 Task: Arrange a 60-minute meeting to evaluate customer retention strategies.
Action: Mouse moved to (145, 144)
Screenshot: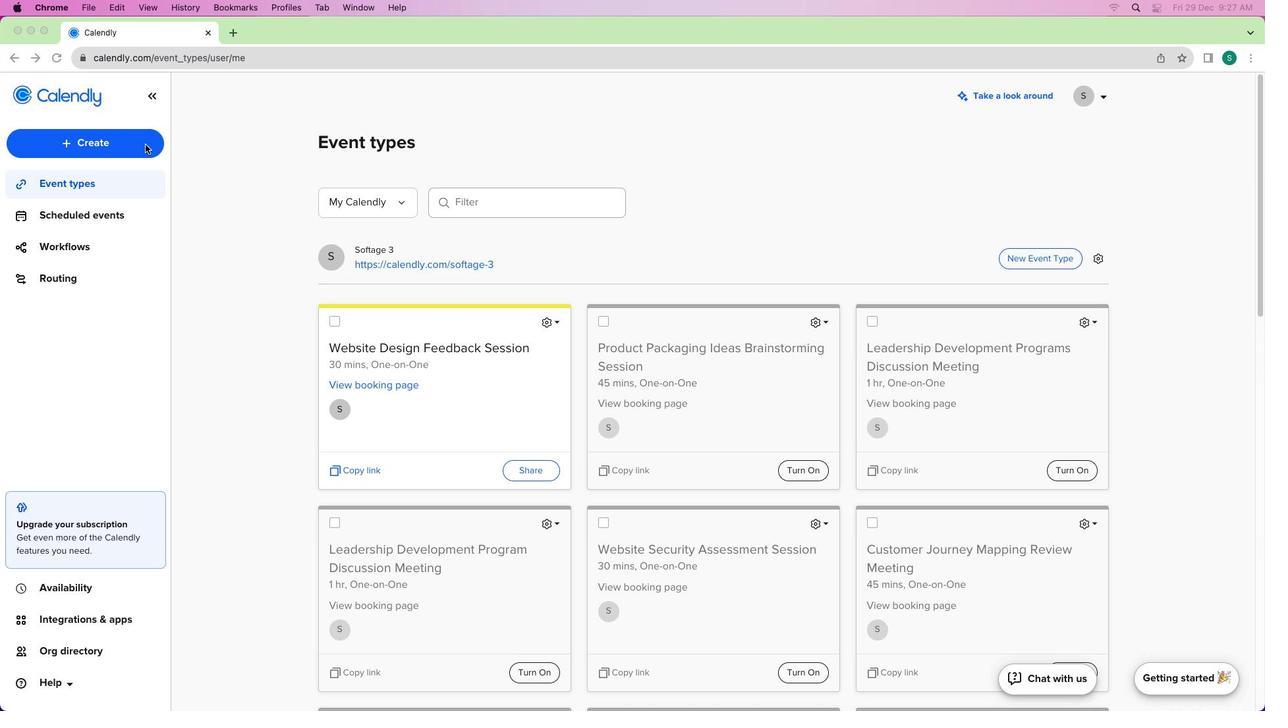 
Action: Mouse pressed left at (145, 144)
Screenshot: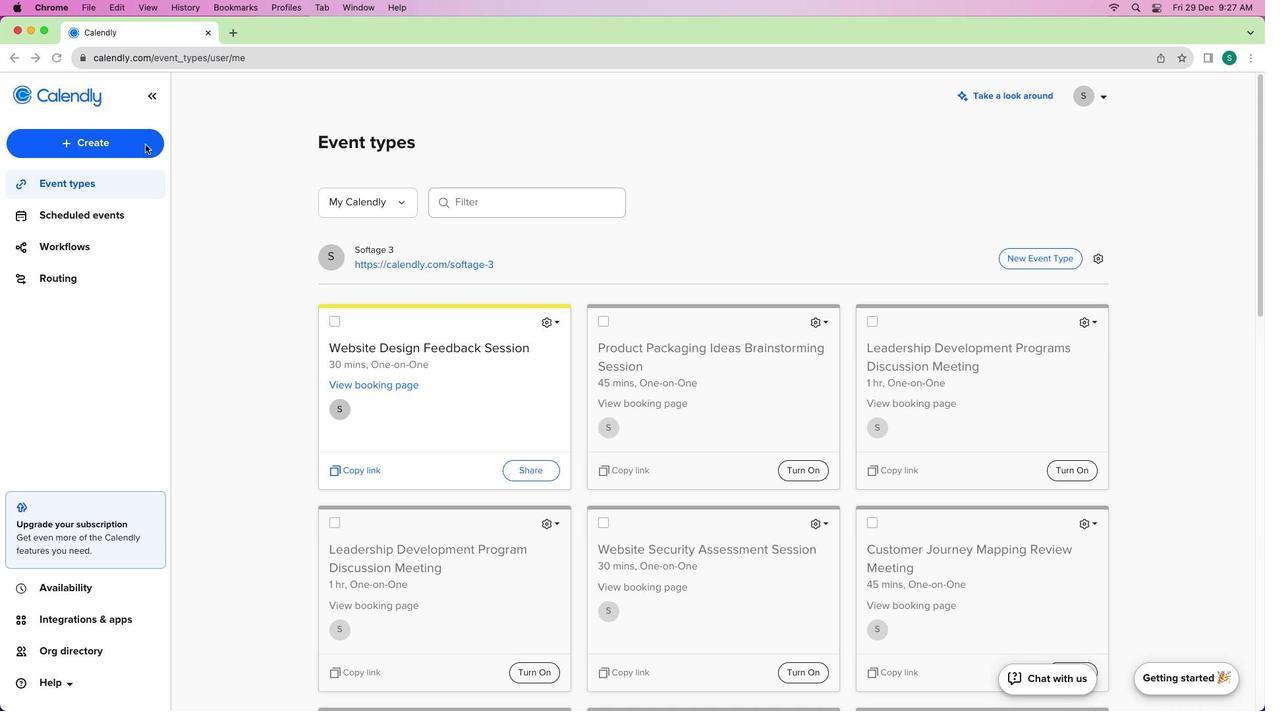 
Action: Mouse moved to (145, 146)
Screenshot: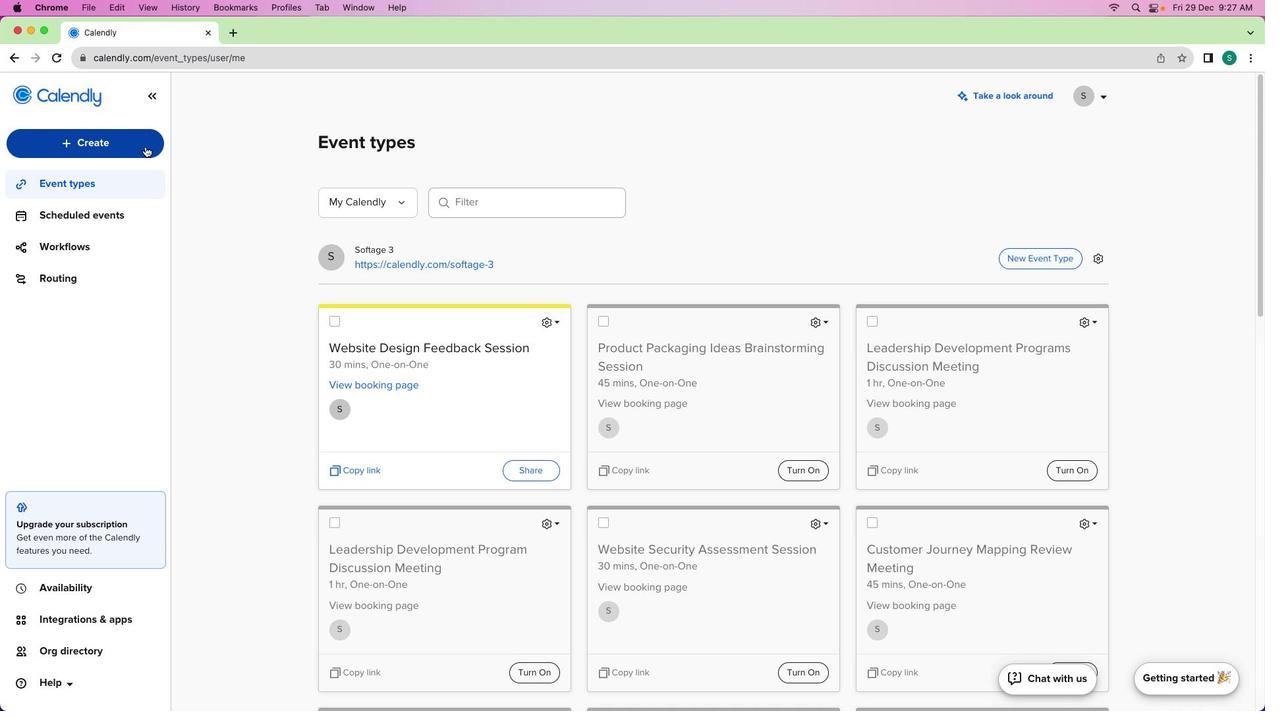 
Action: Mouse pressed left at (145, 146)
Screenshot: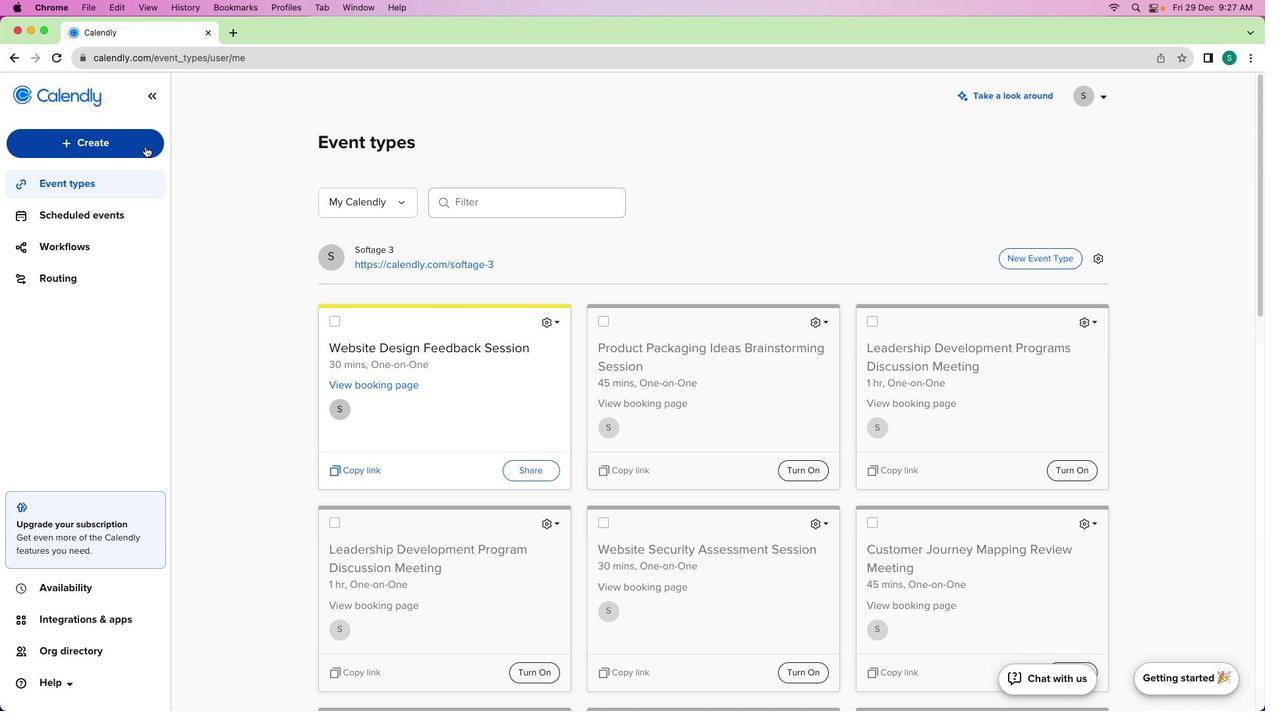 
Action: Mouse moved to (143, 197)
Screenshot: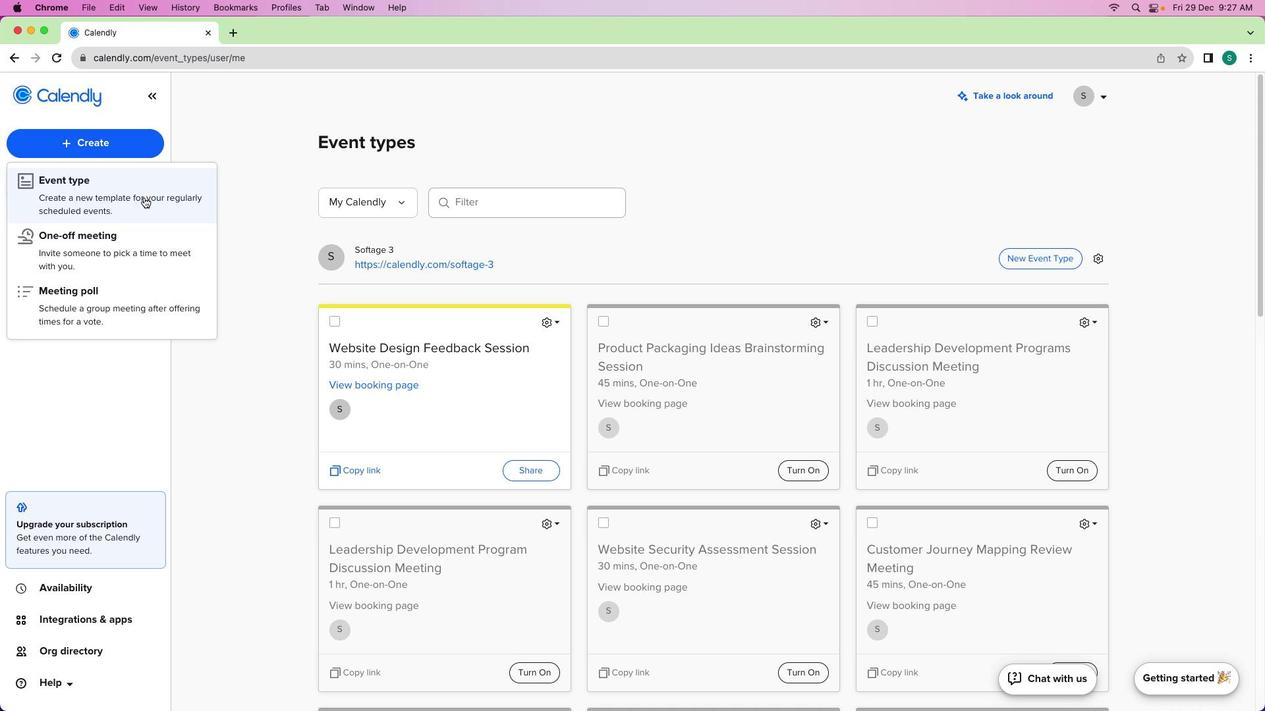 
Action: Mouse pressed left at (143, 197)
Screenshot: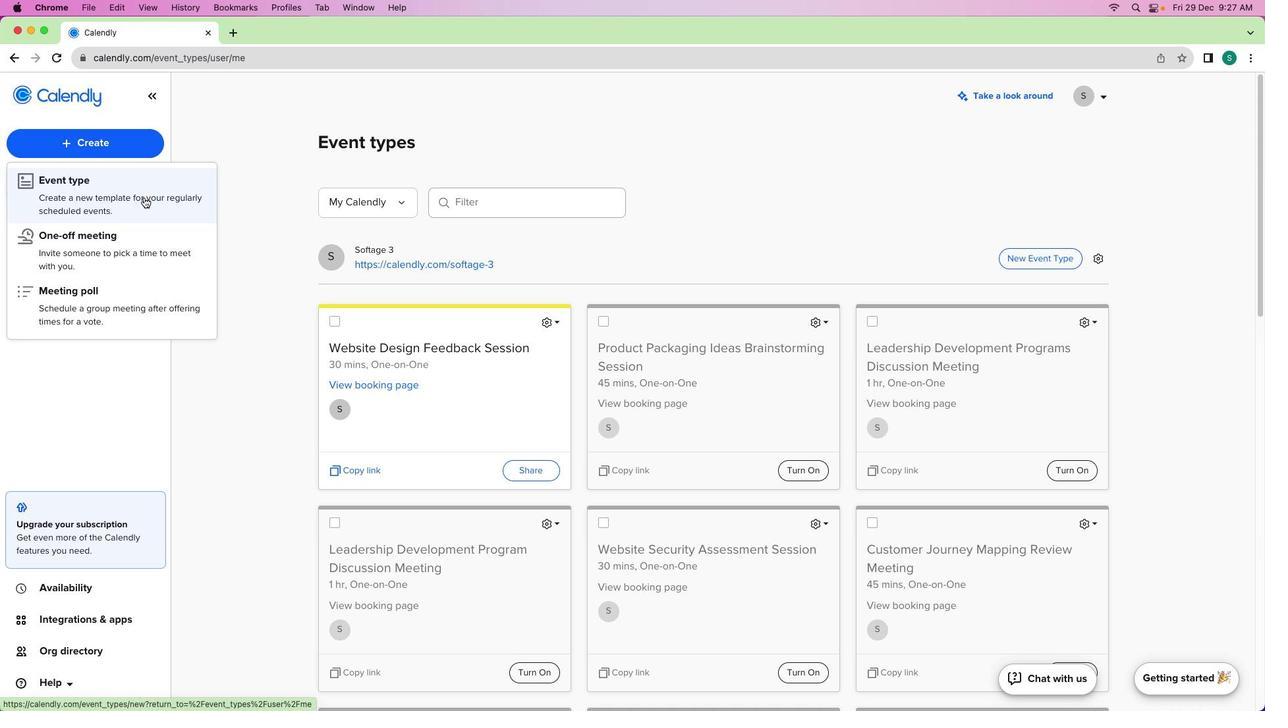
Action: Mouse moved to (427, 271)
Screenshot: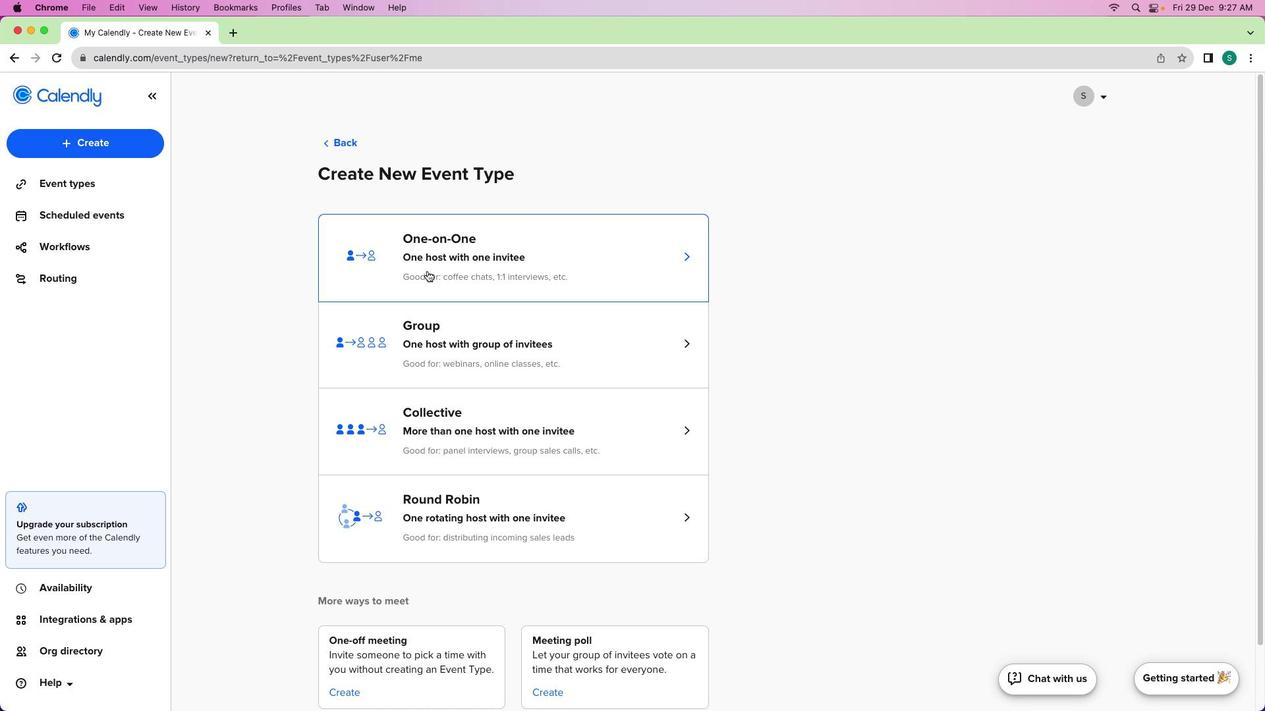 
Action: Mouse pressed left at (427, 271)
Screenshot: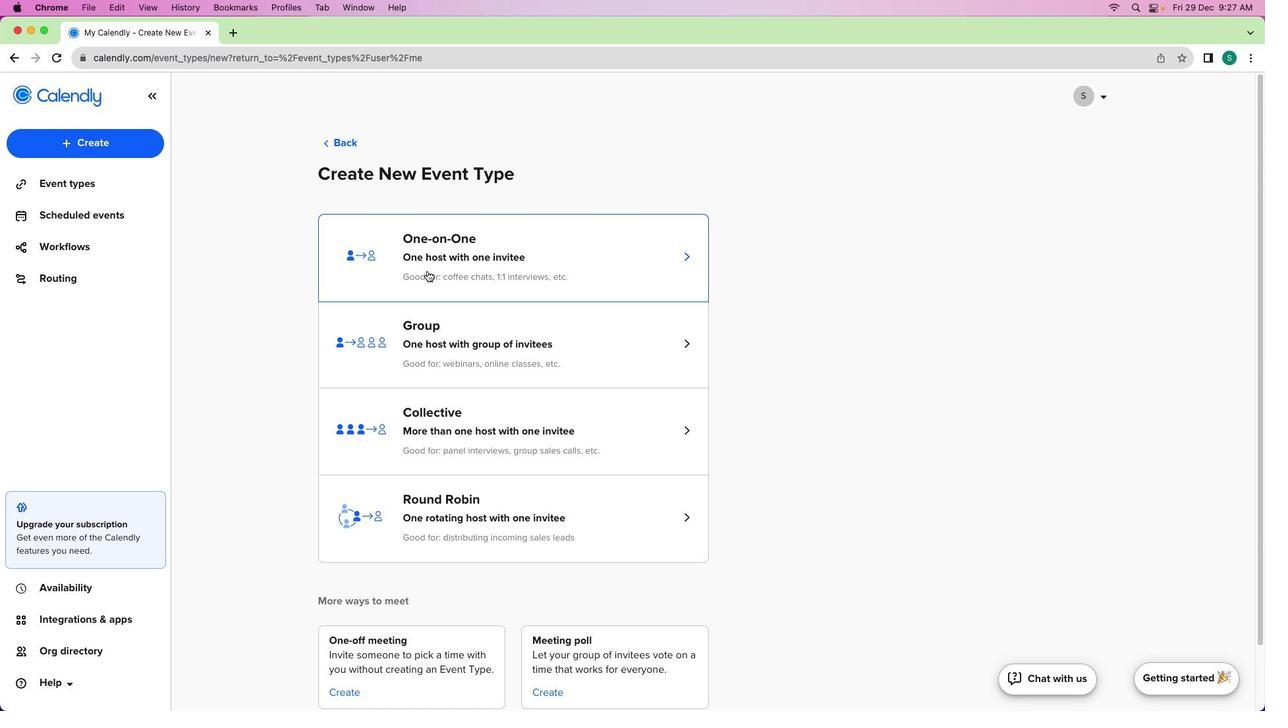
Action: Mouse moved to (167, 210)
Screenshot: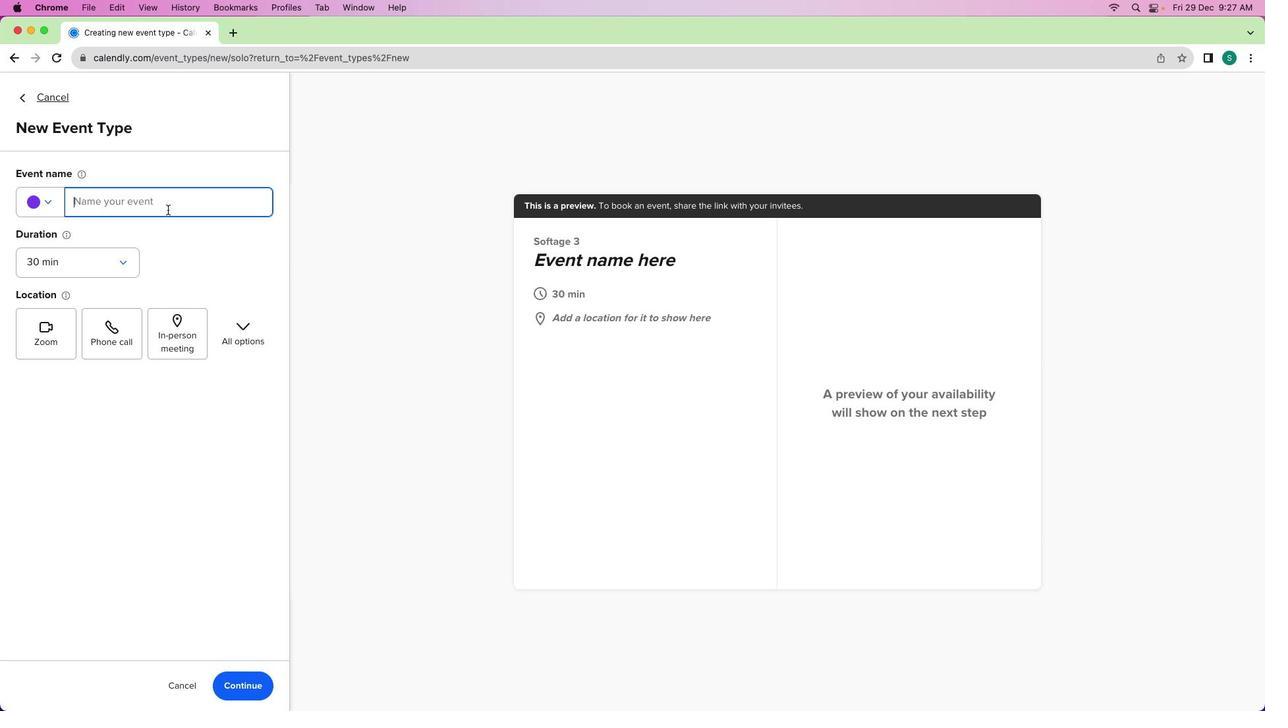 
Action: Mouse pressed left at (167, 210)
Screenshot: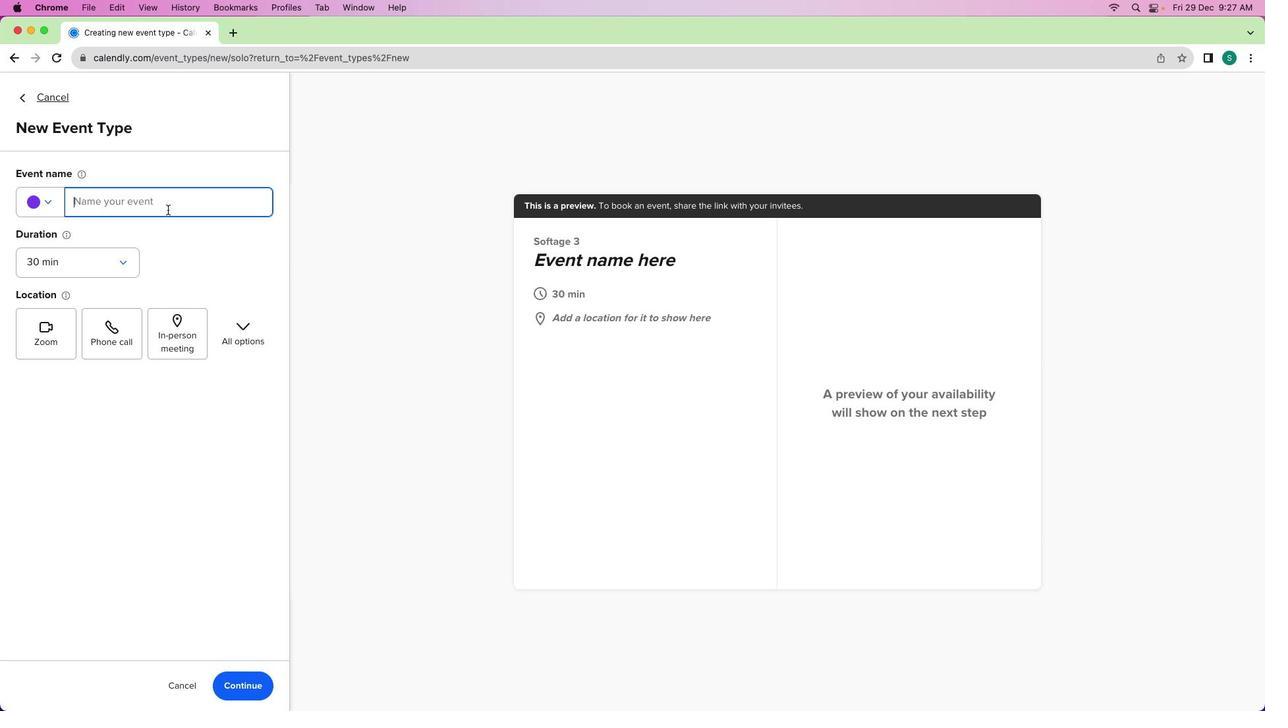 
Action: Mouse moved to (164, 208)
Screenshot: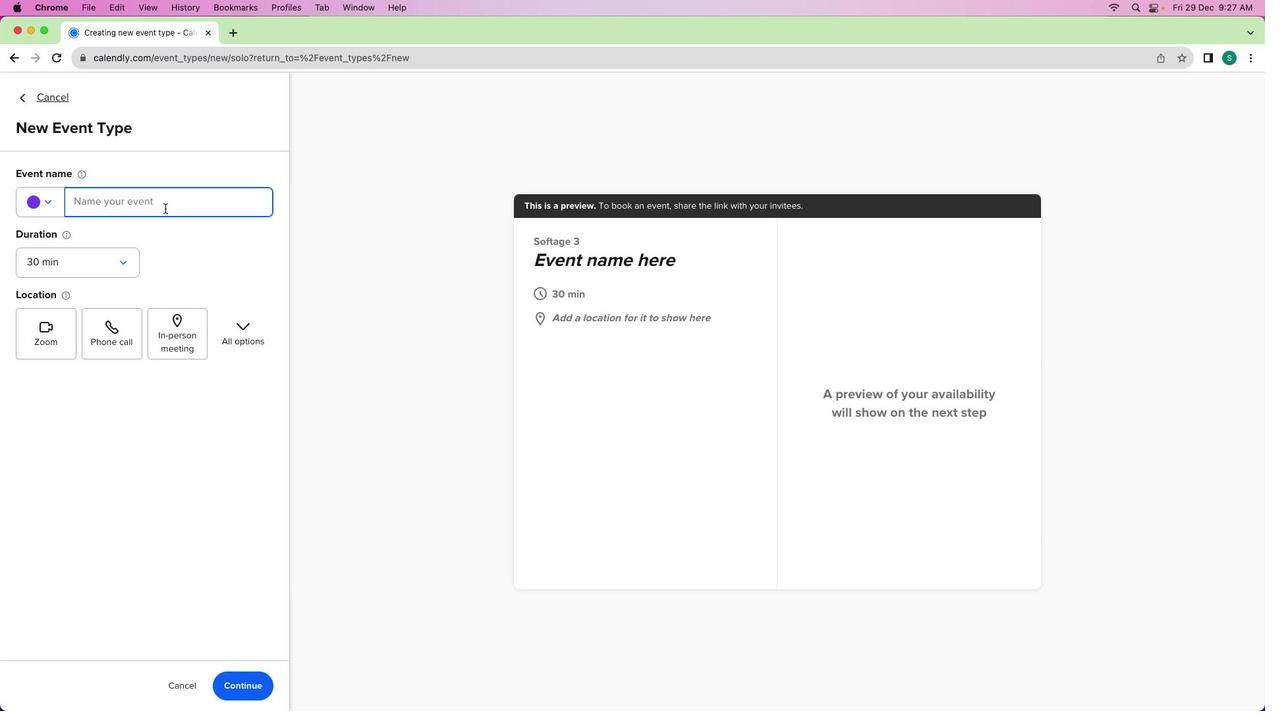 
Action: Key pressed Key.shift'C''u''s''t''o''m''e''r'Key.spaceKey.shift'R''e''t''e''n''t''i''o''n'Key.spaceKey.shift'S''t''r''a''t''e''g''i''e''s'Key.spaceKey.shift'E''v''a''l''u''a''t''i''o''n'Key.spaceKey.shift'M''e''e''t''i''n''g'
Screenshot: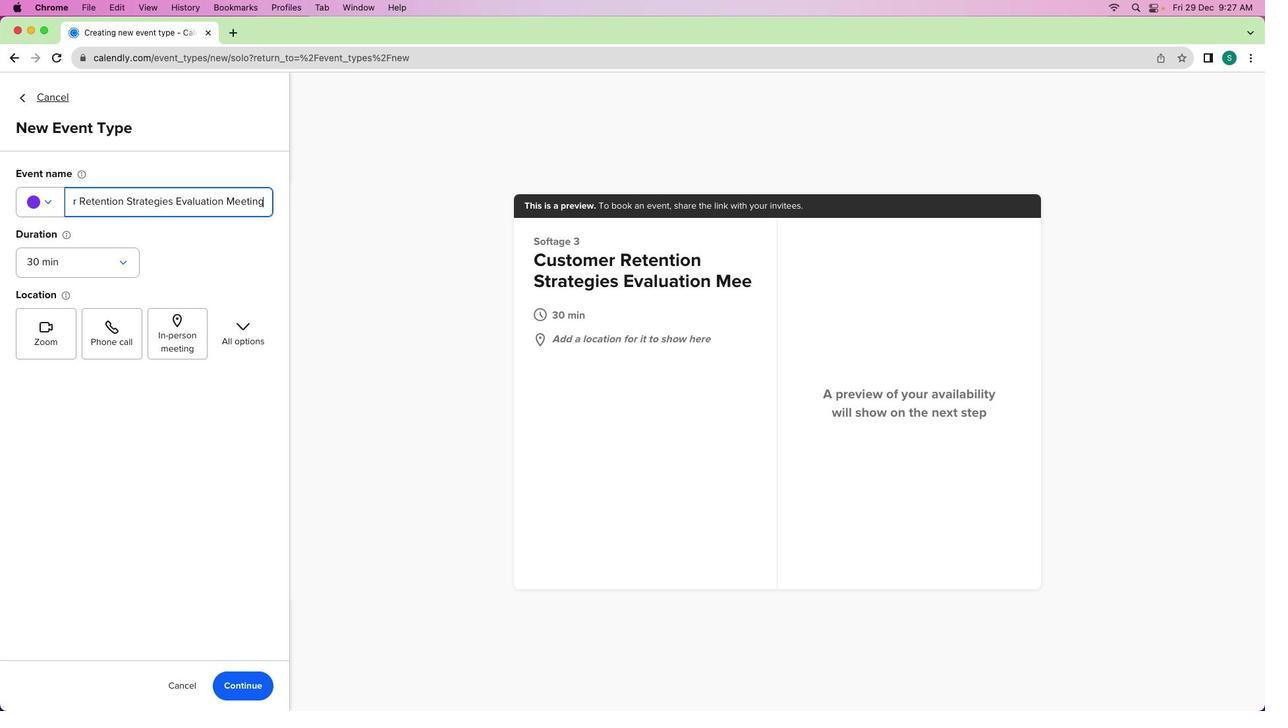 
Action: Mouse moved to (82, 258)
Screenshot: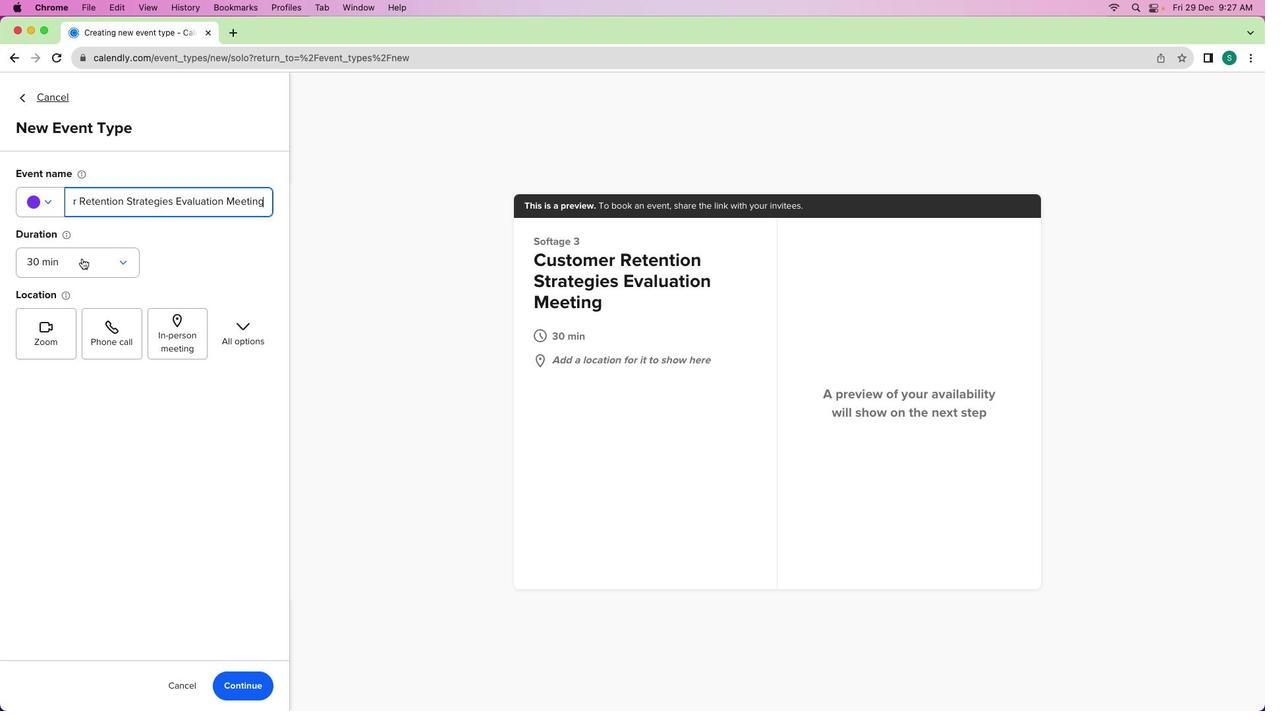 
Action: Mouse pressed left at (82, 258)
Screenshot: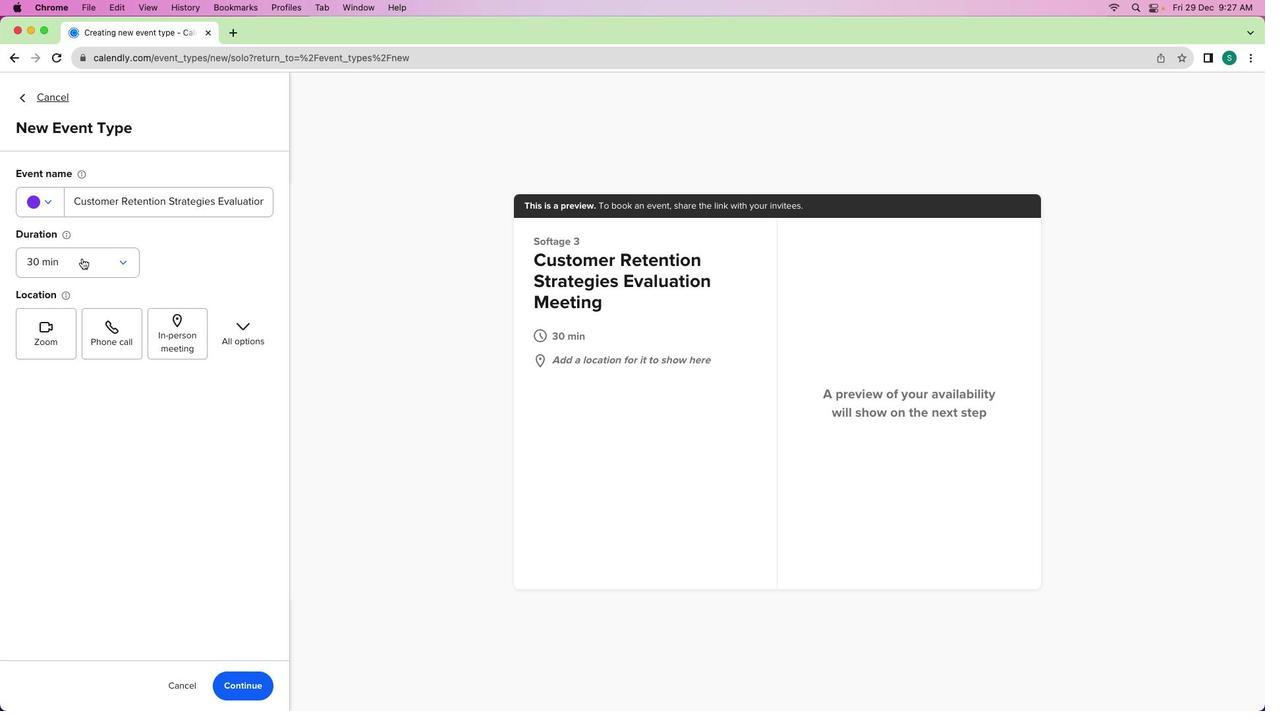 
Action: Mouse moved to (82, 382)
Screenshot: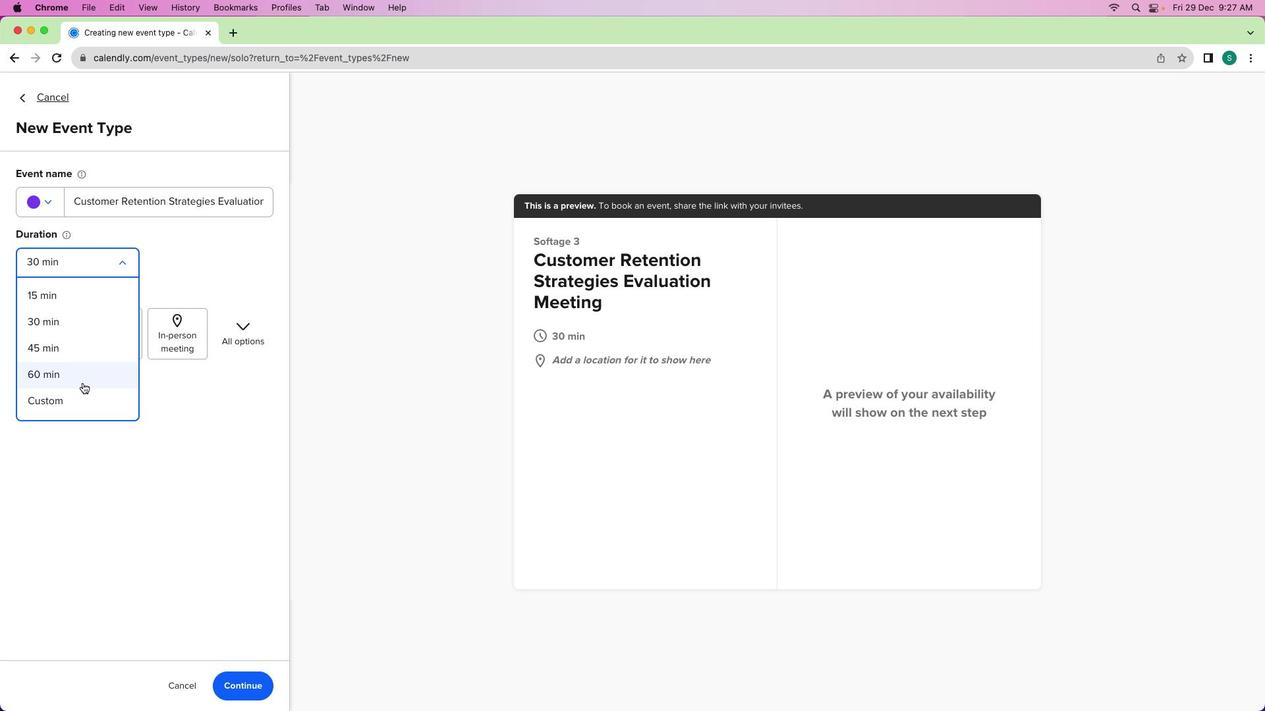 
Action: Mouse pressed left at (82, 382)
Screenshot: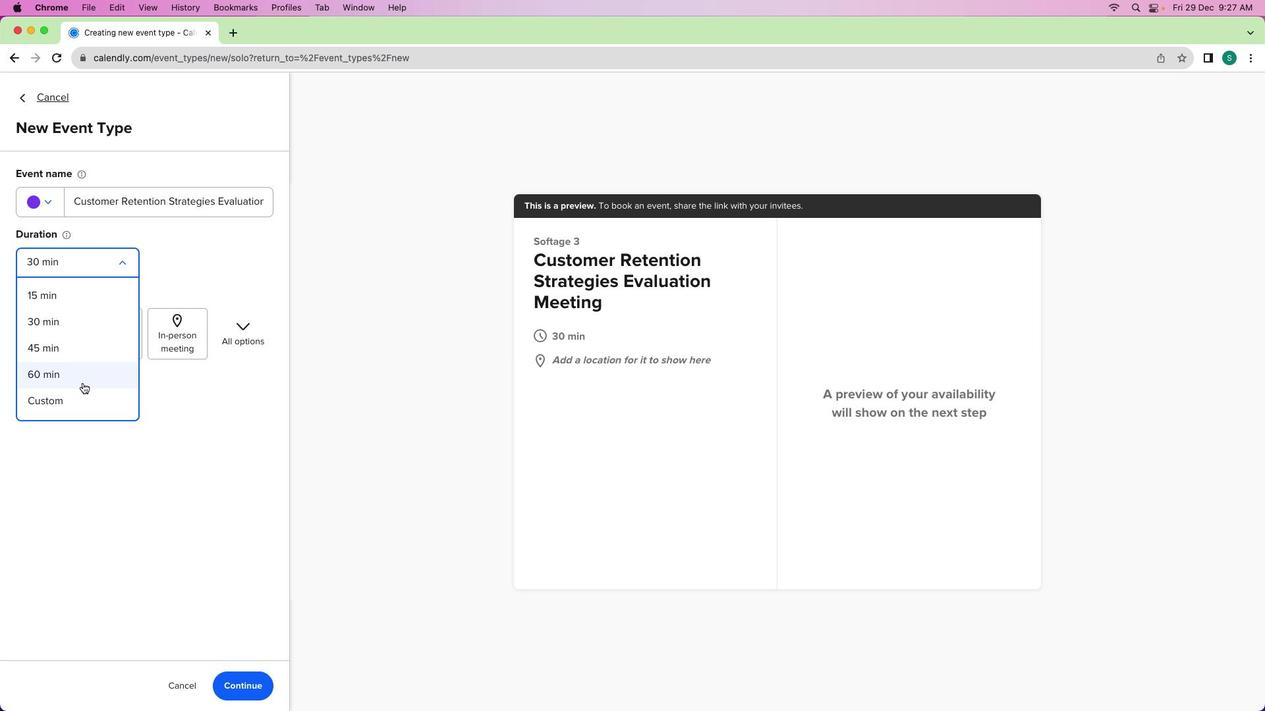 
Action: Mouse moved to (30, 208)
Screenshot: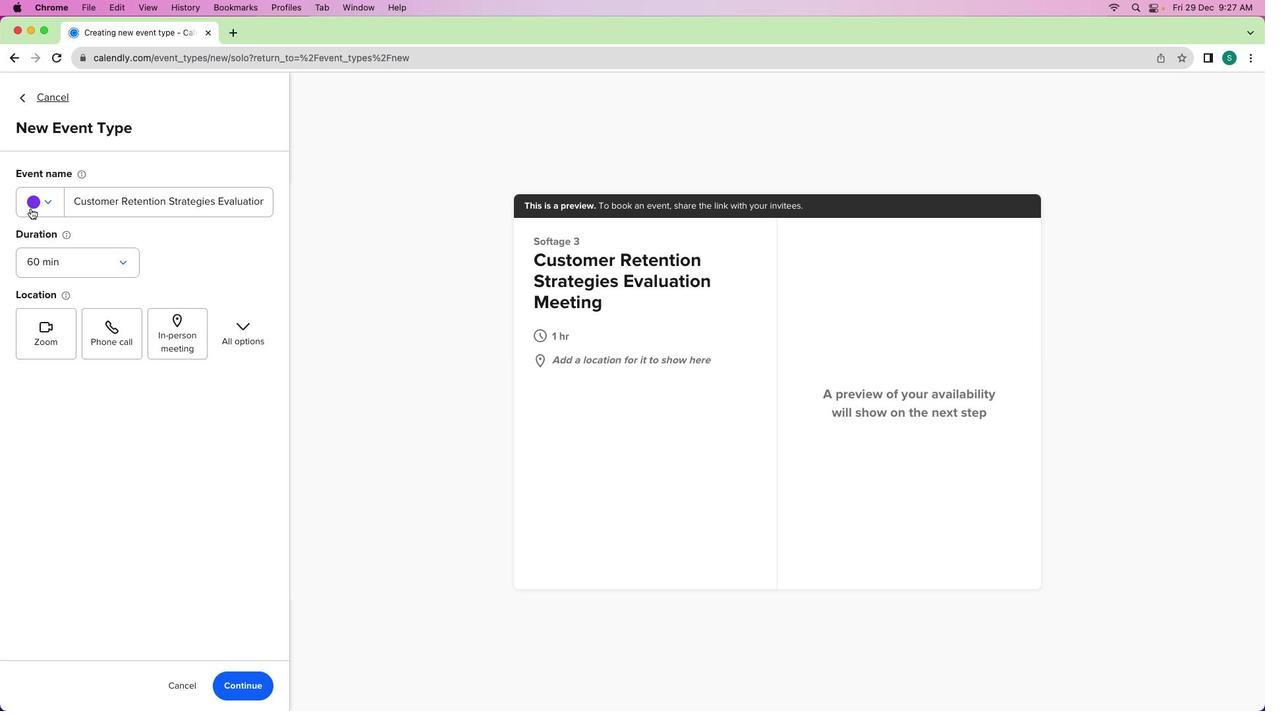 
Action: Mouse pressed left at (30, 208)
Screenshot: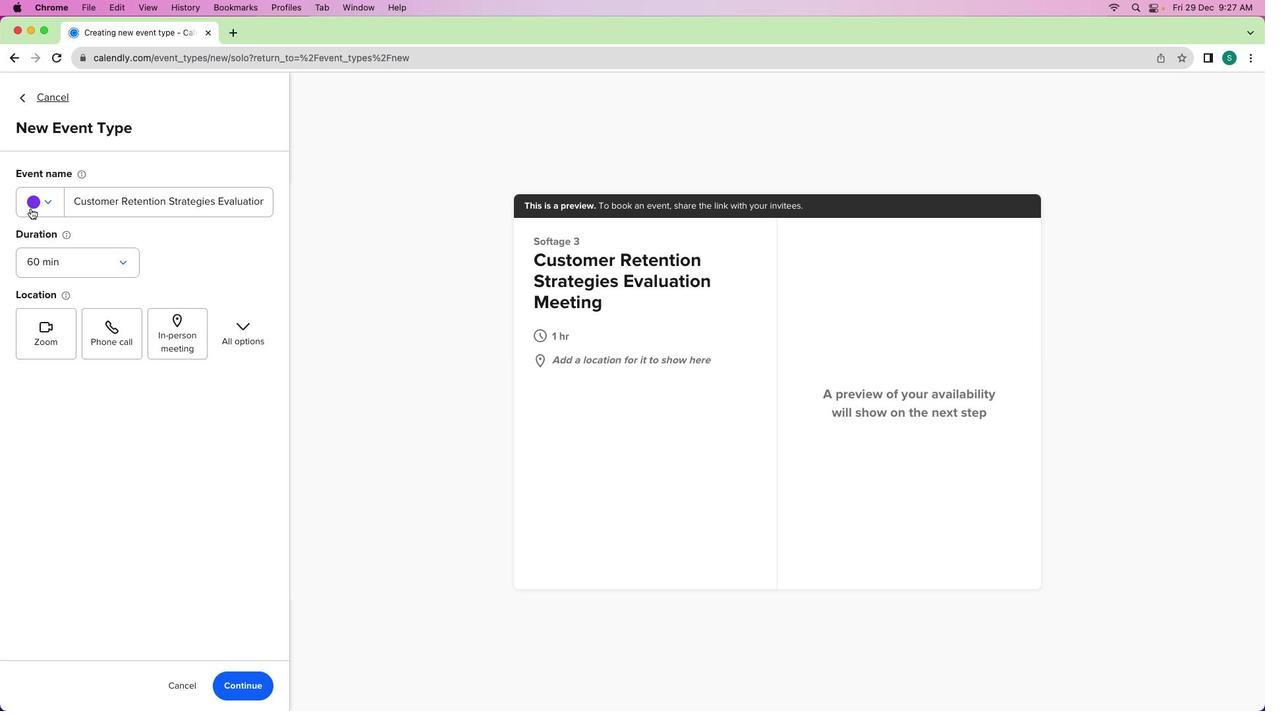 
Action: Mouse moved to (30, 267)
Screenshot: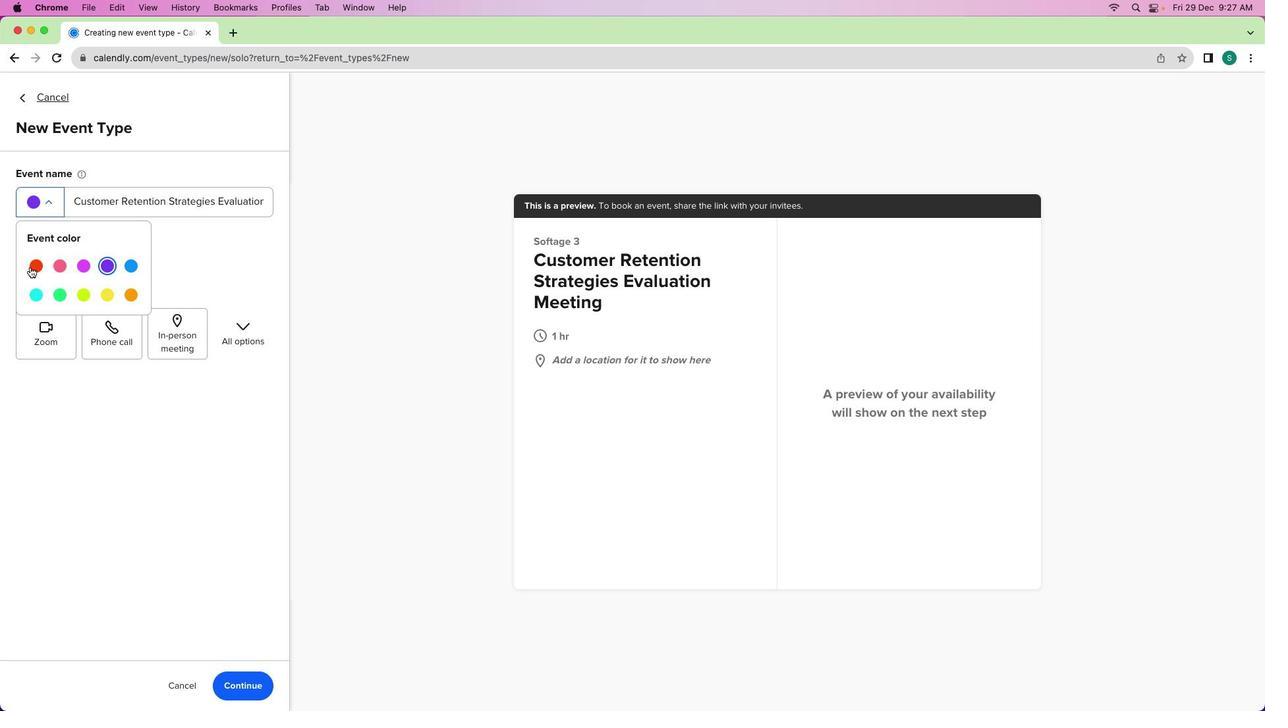 
Action: Mouse pressed left at (30, 267)
Screenshot: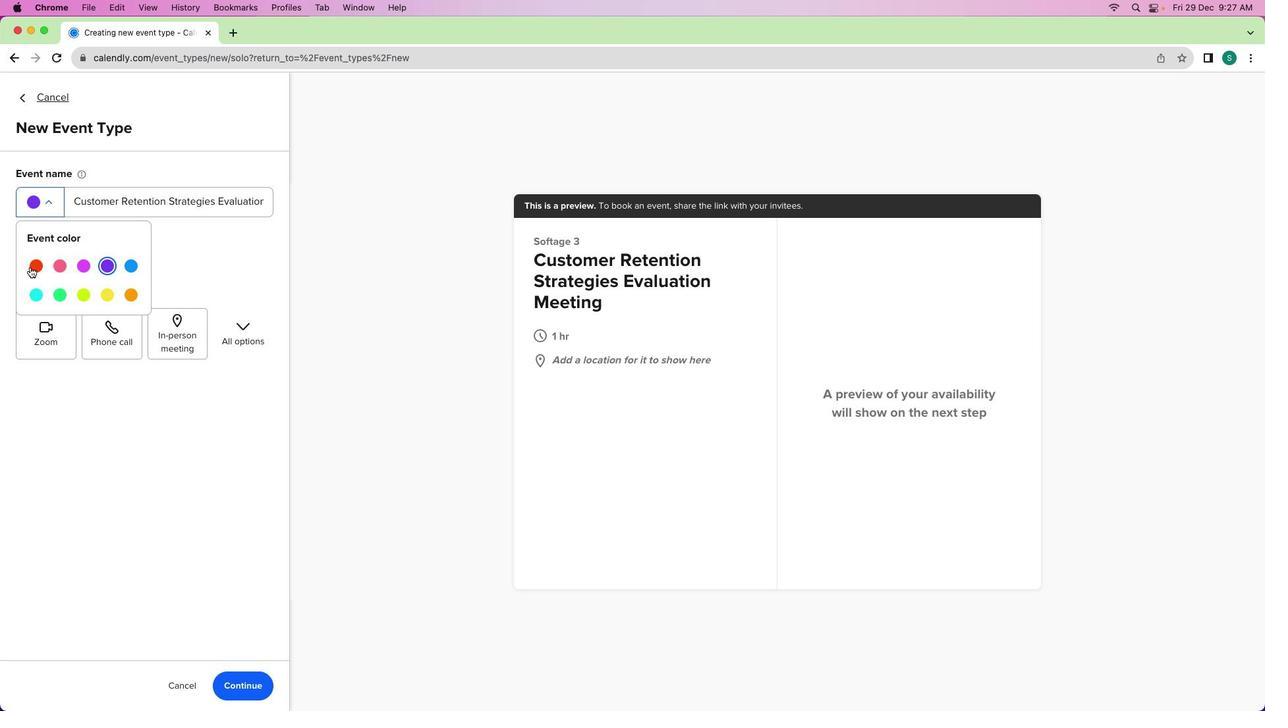 
Action: Mouse moved to (50, 330)
Screenshot: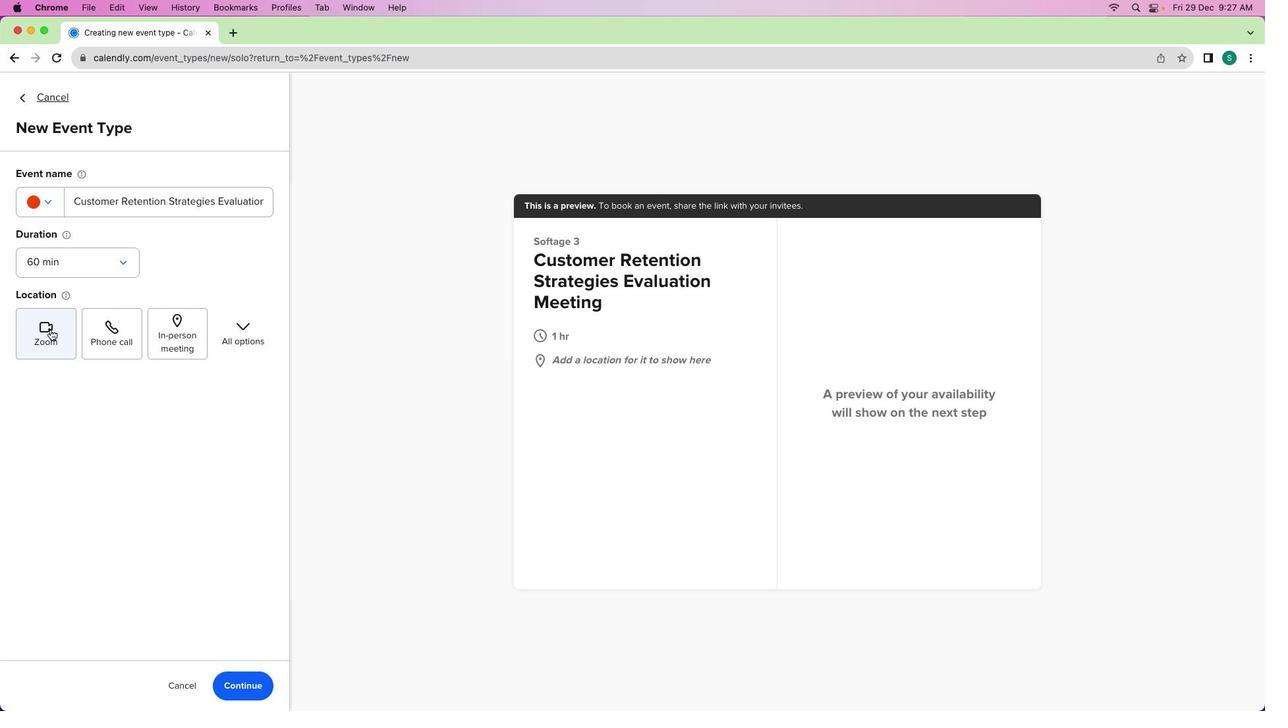 
Action: Mouse pressed left at (50, 330)
Screenshot: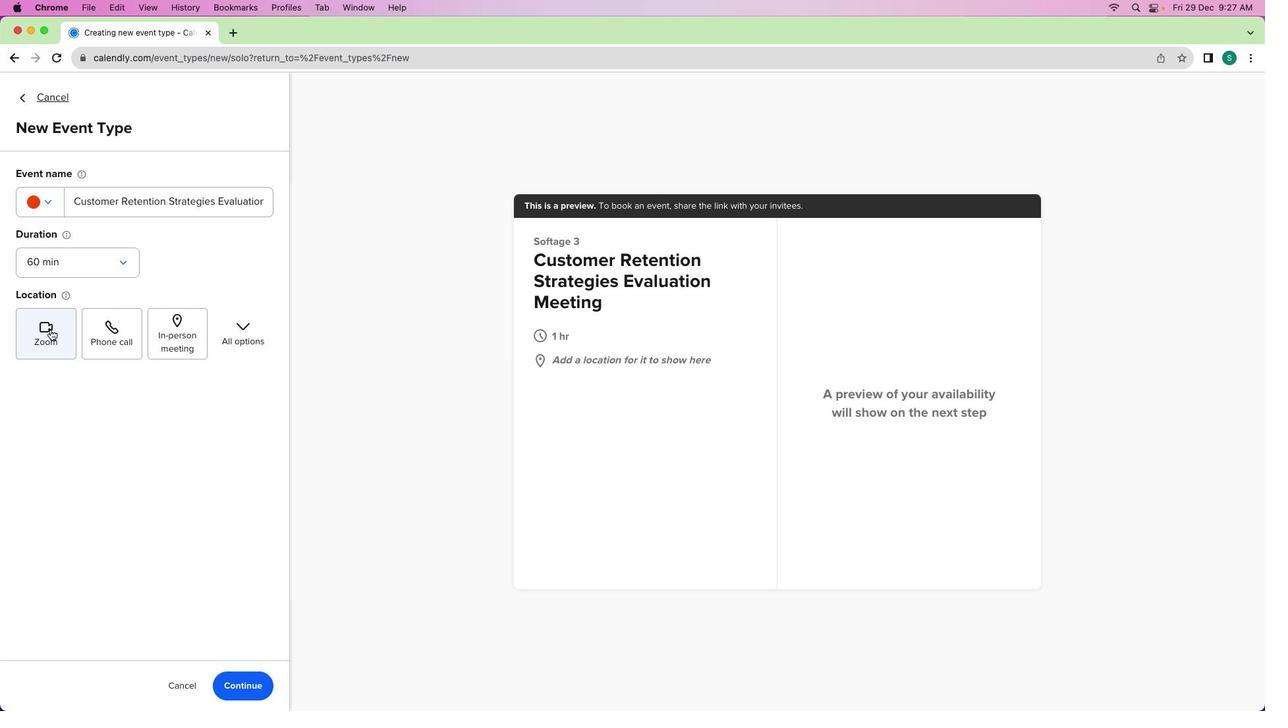 
Action: Mouse moved to (241, 704)
Screenshot: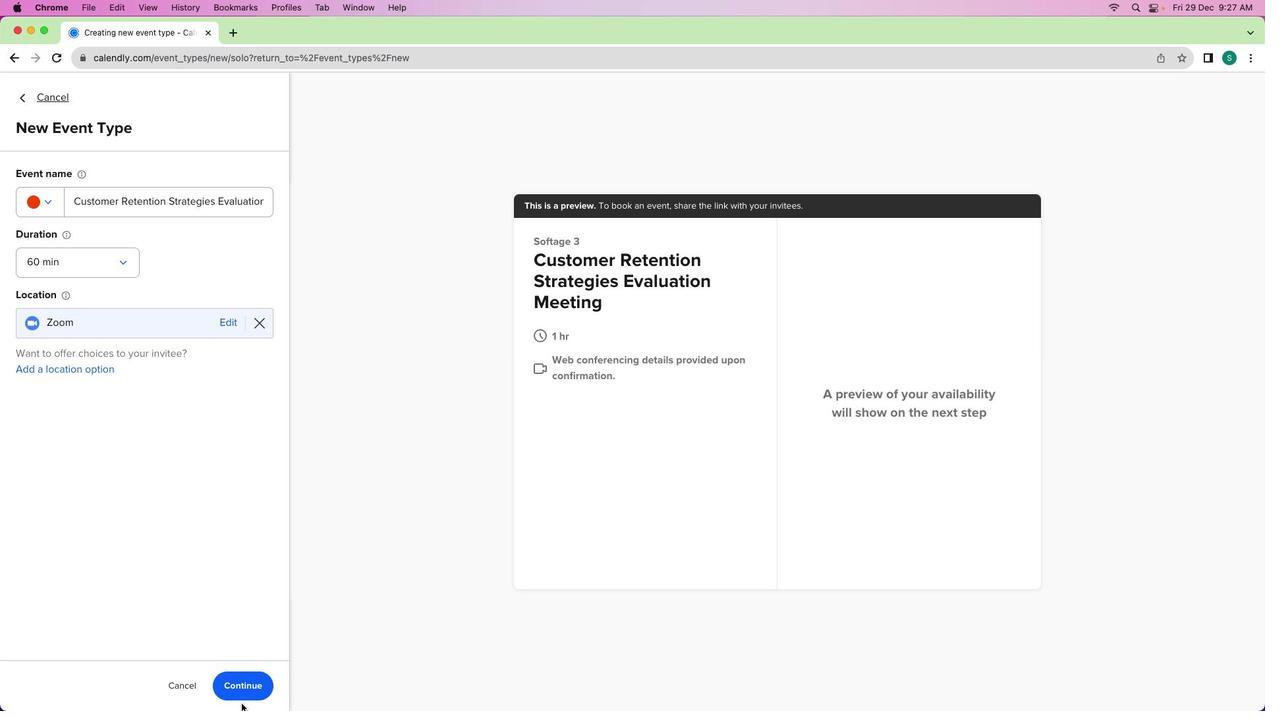 
Action: Mouse pressed left at (241, 704)
Screenshot: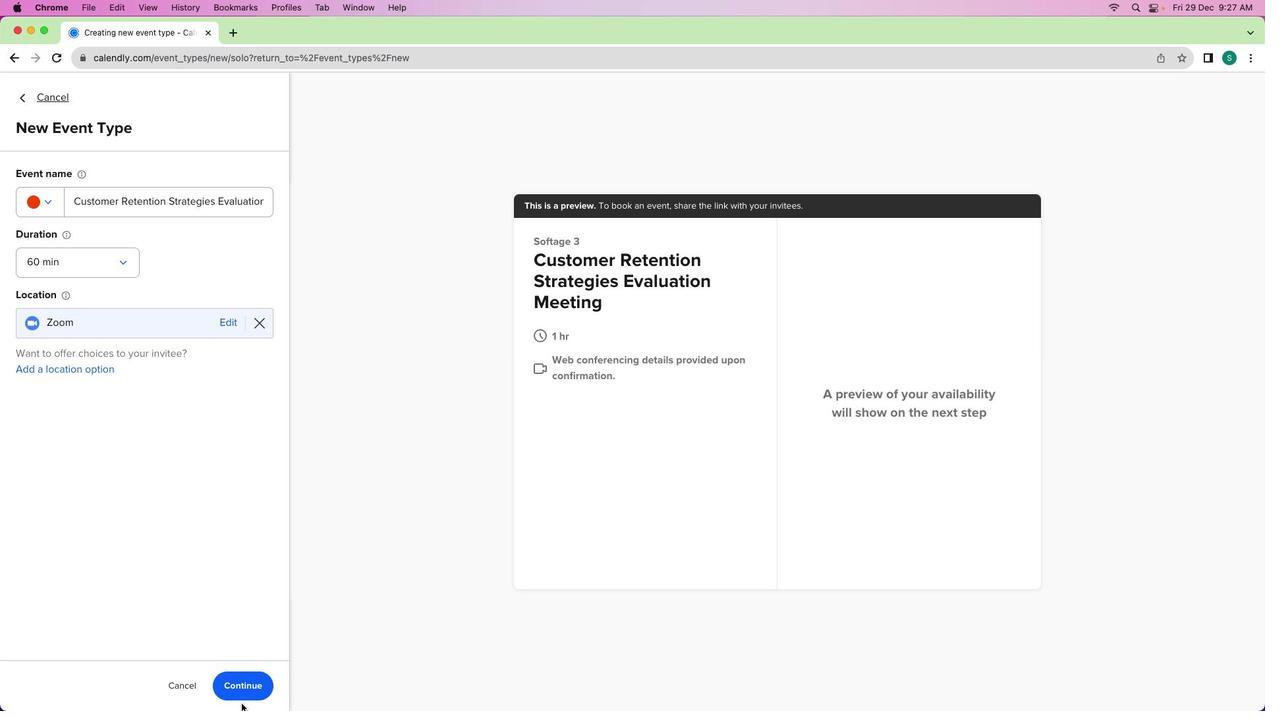 
Action: Mouse moved to (239, 694)
Screenshot: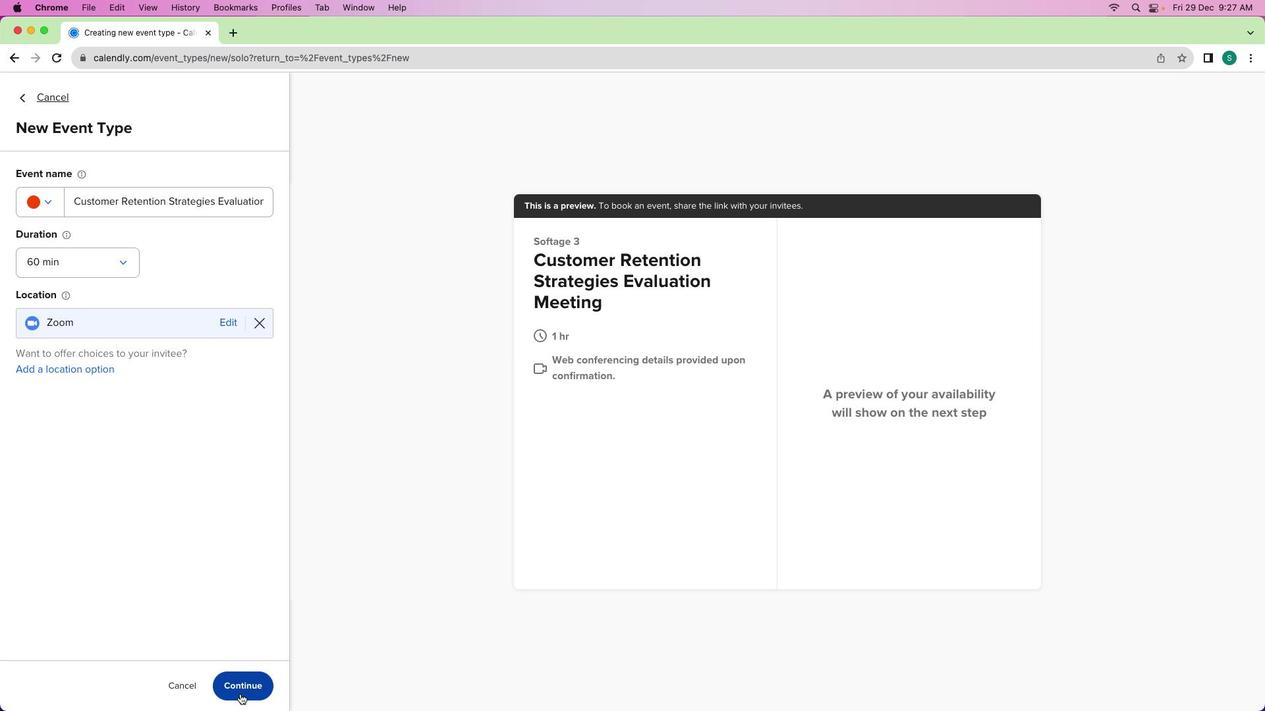 
Action: Mouse pressed left at (239, 694)
Screenshot: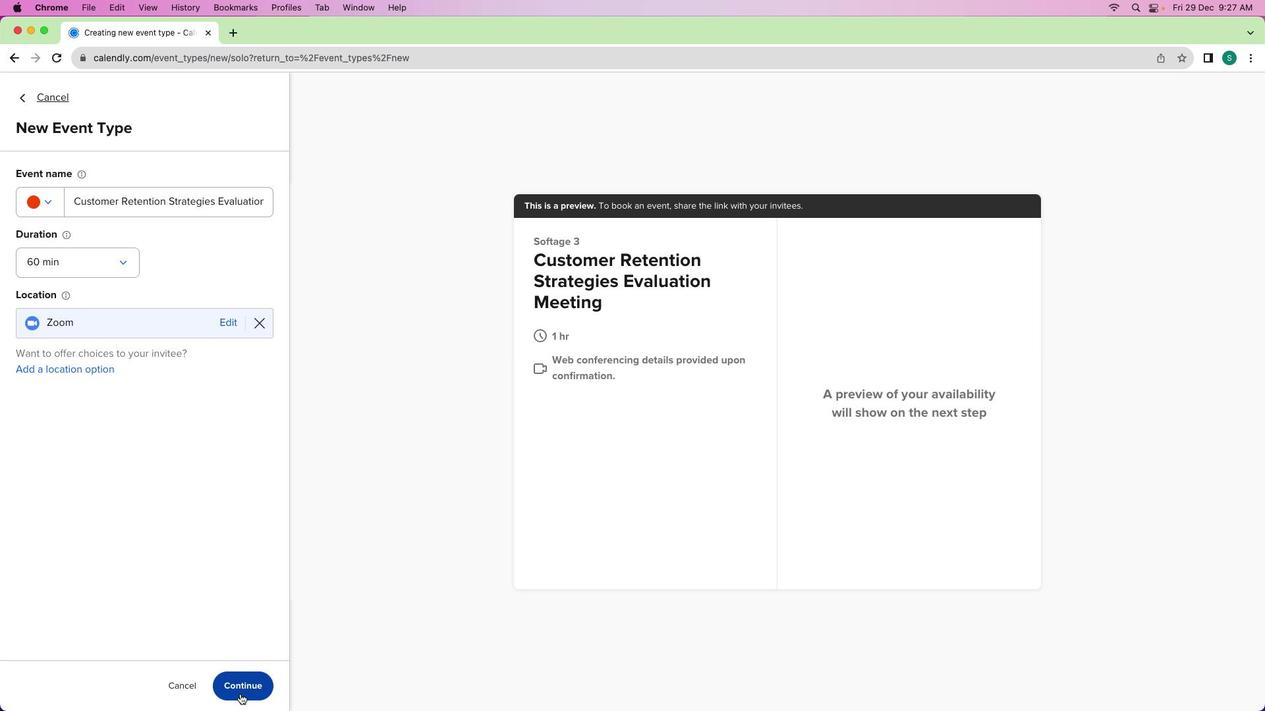 
Action: Mouse moved to (208, 241)
Screenshot: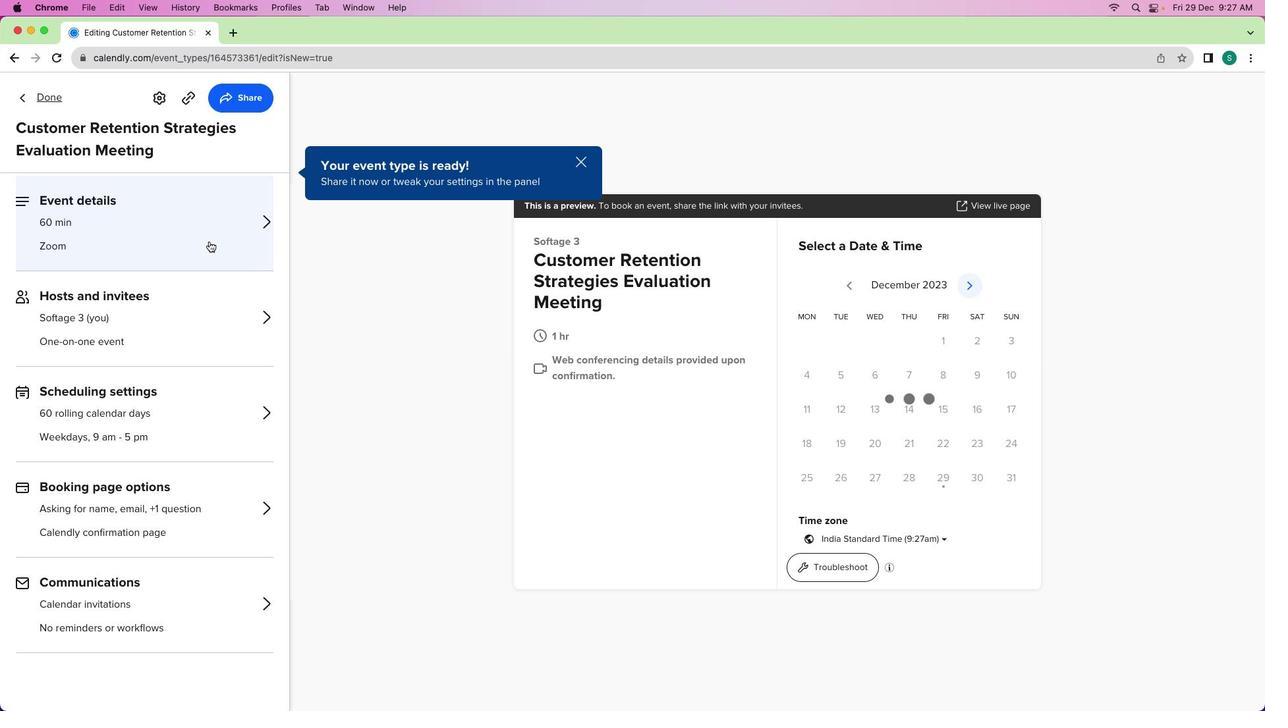 
Action: Mouse pressed left at (208, 241)
Screenshot: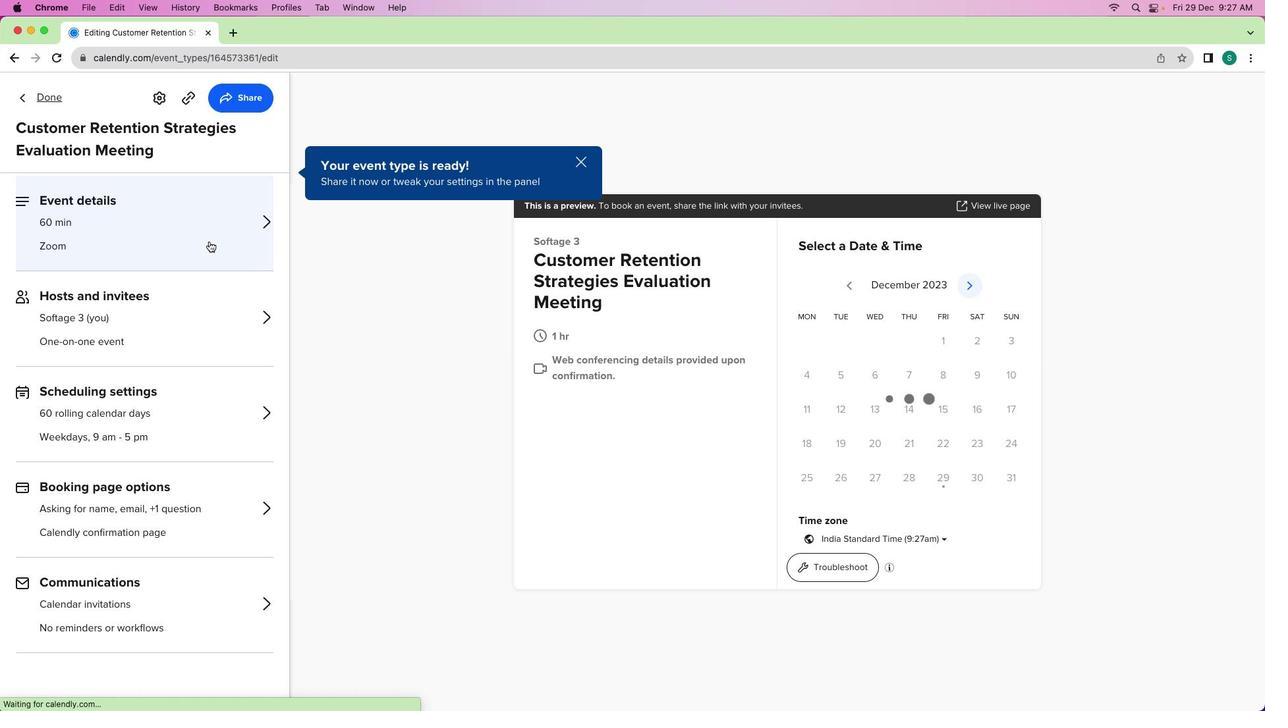 
Action: Mouse moved to (199, 482)
Screenshot: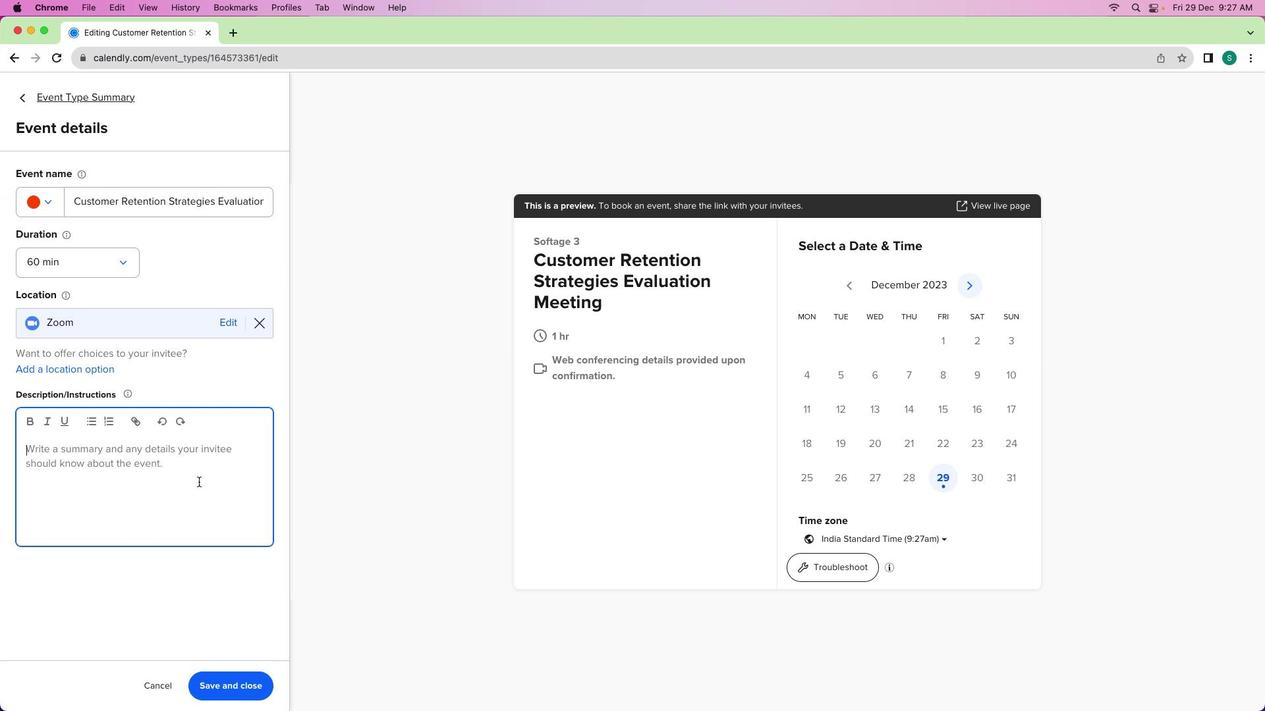 
Action: Mouse pressed left at (199, 482)
Screenshot: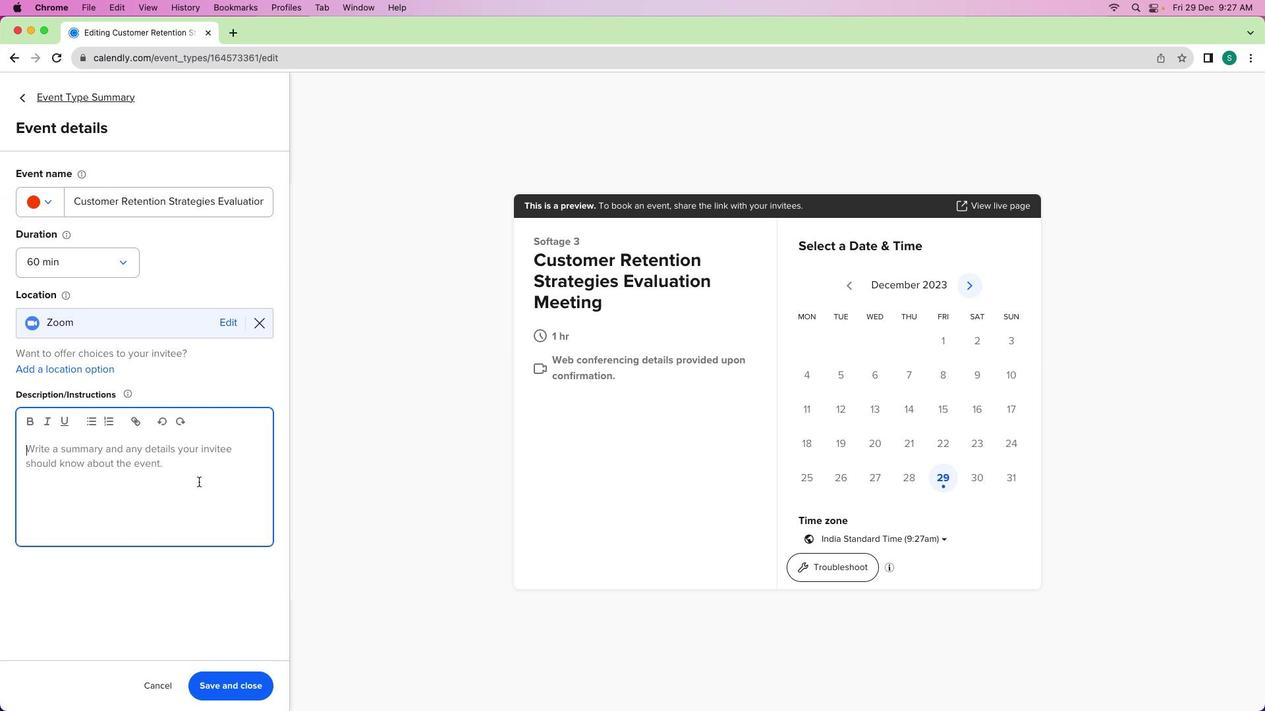 
Action: Key pressed Key.shift'I'Key.space'i''n''v''i''t''e'Key.space'y''o''u'Key.space't''o'Key.space'a'Key.space'c''o''m''p''r''e''h''e''n''s''i''v''e'Key.space'm''e''e''t''i''n''g'Key.space'd'Key.backspace'f''o''c''u''s''e''d'Key.space'o''n'Key.space'e''v''l''u''a''t''i''n''g'Key.space'o''u''r'Key.spaceKey.leftKey.leftKey.leftKey.leftKey.leftKey.leftKey.leftKey.leftKey.leftKey.leftKey.leftKey.left'a'Key.down'c''u''s''t''o''m''e''r'Key.space'r''e''t''e''n''t''i''o''n'Key.space's''t''r''a''t''e''g''i''e''s''.'Key.spaceKey.shift'I''n'Key.space't''h''i''s'Key.space's''e''s''s''i''o''n'','Key.space'w''e'Key.space'w''i''l''l'Key.space'r''e''v''i''e''w'Key.space'c''u''r''r''e''n''t'Key.space'r''e''t''e''n''t''i''o''n'Key.space'i''n''i''t''i''a''t''i''v''e''s'','Key.space'a''n''a''l''y''z''e'Key.space'c''u''s''t''o''m''e''r'Key.space'f''e''e''d''b''a''c''k'','Key.space'a''n''d'Key.space's''i''c'Key.backspaceKey.backspaceKey.backspace'd''i''s''c''u''s''s'Key.space'i''n''n''o''v''a''t''i''v''e'Key.space's''t''r''a''t''e''g''i''e''s''.'
Screenshot: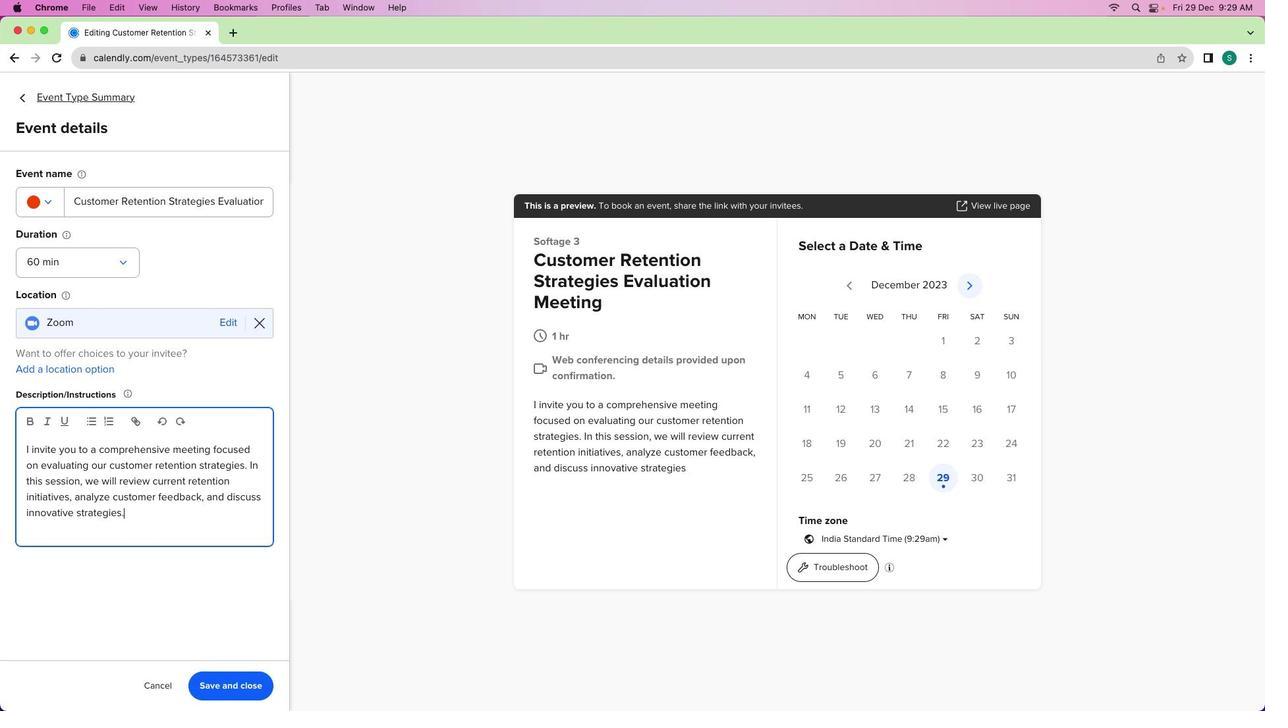 
Action: Mouse moved to (246, 694)
Screenshot: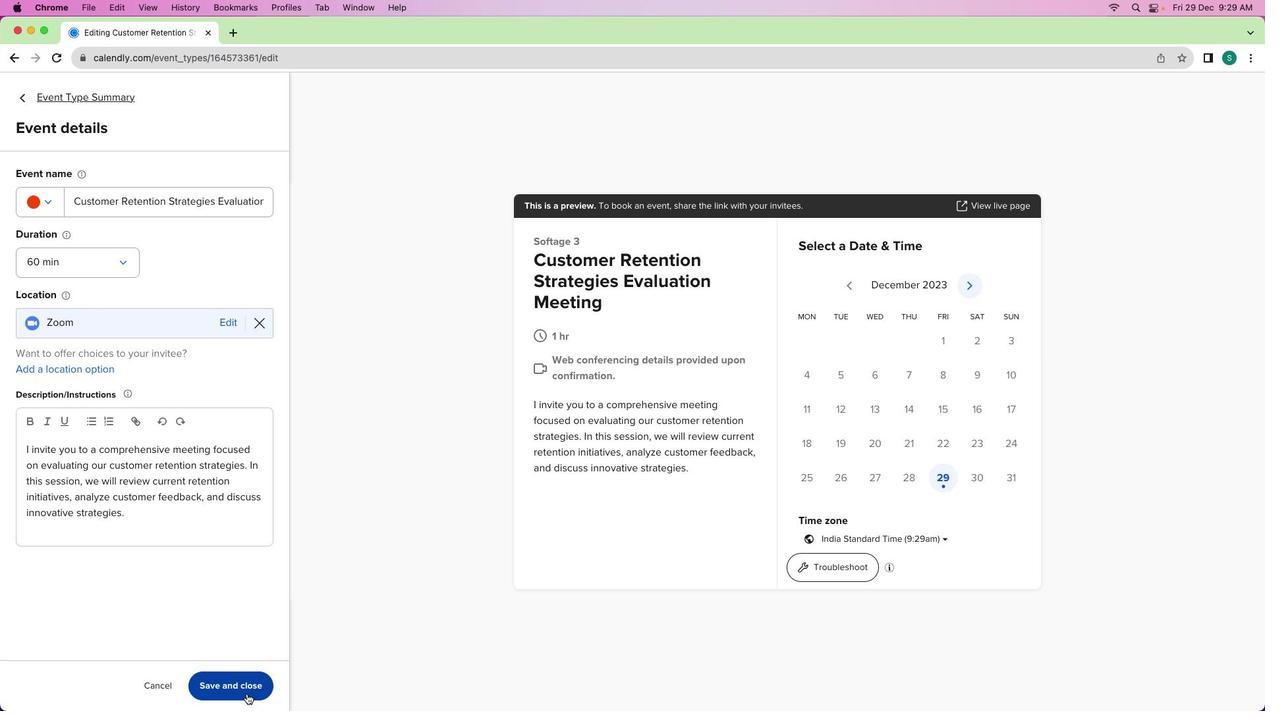 
Action: Mouse pressed left at (246, 694)
Screenshot: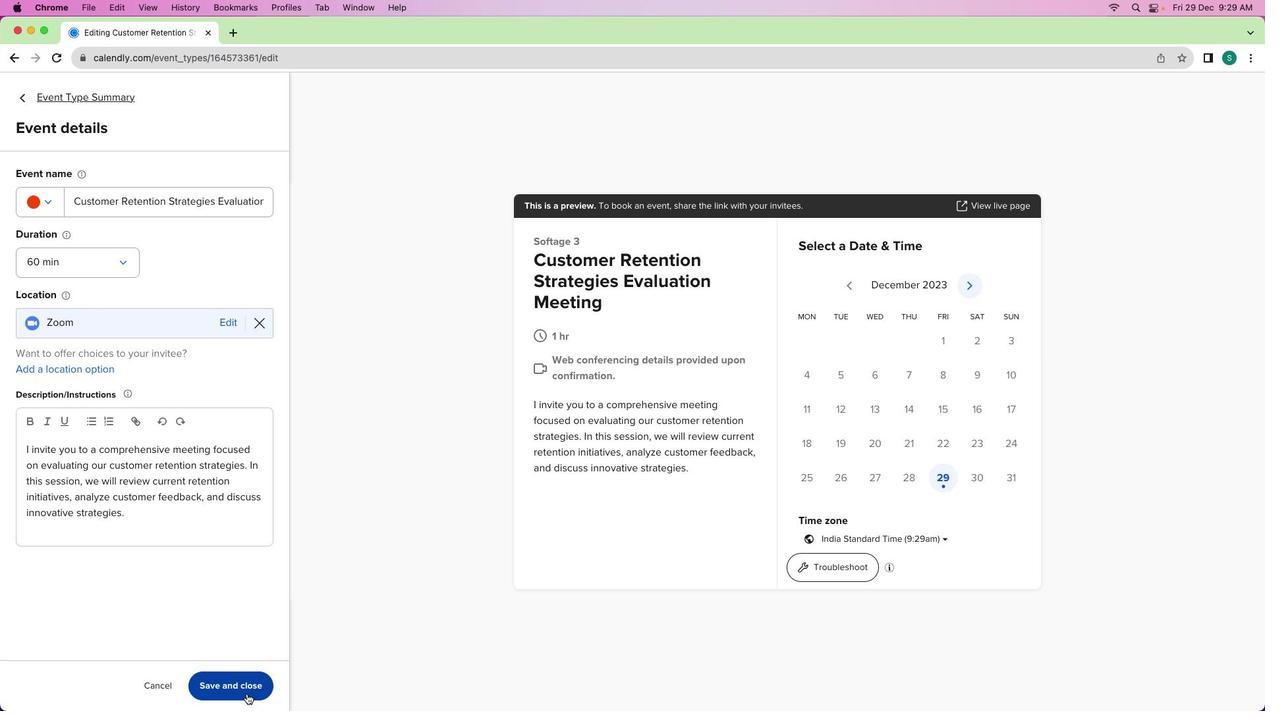 
Action: Mouse moved to (54, 92)
Screenshot: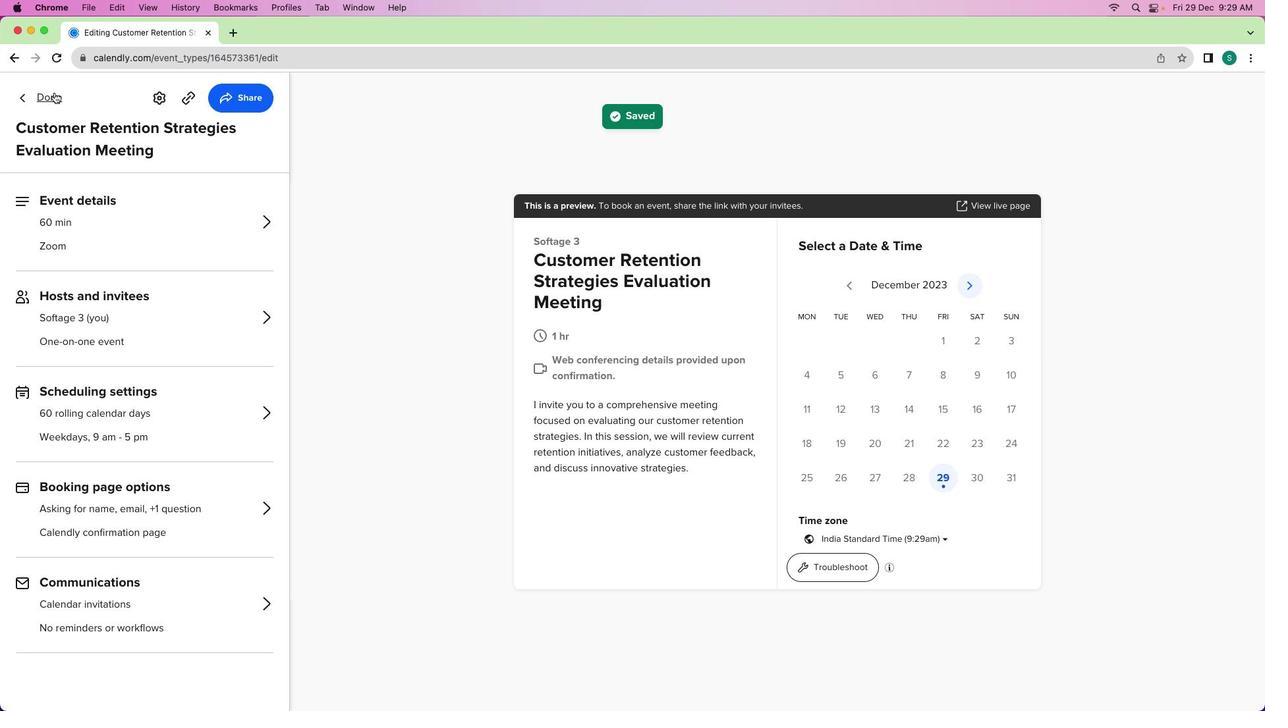 
Action: Mouse pressed left at (54, 92)
Screenshot: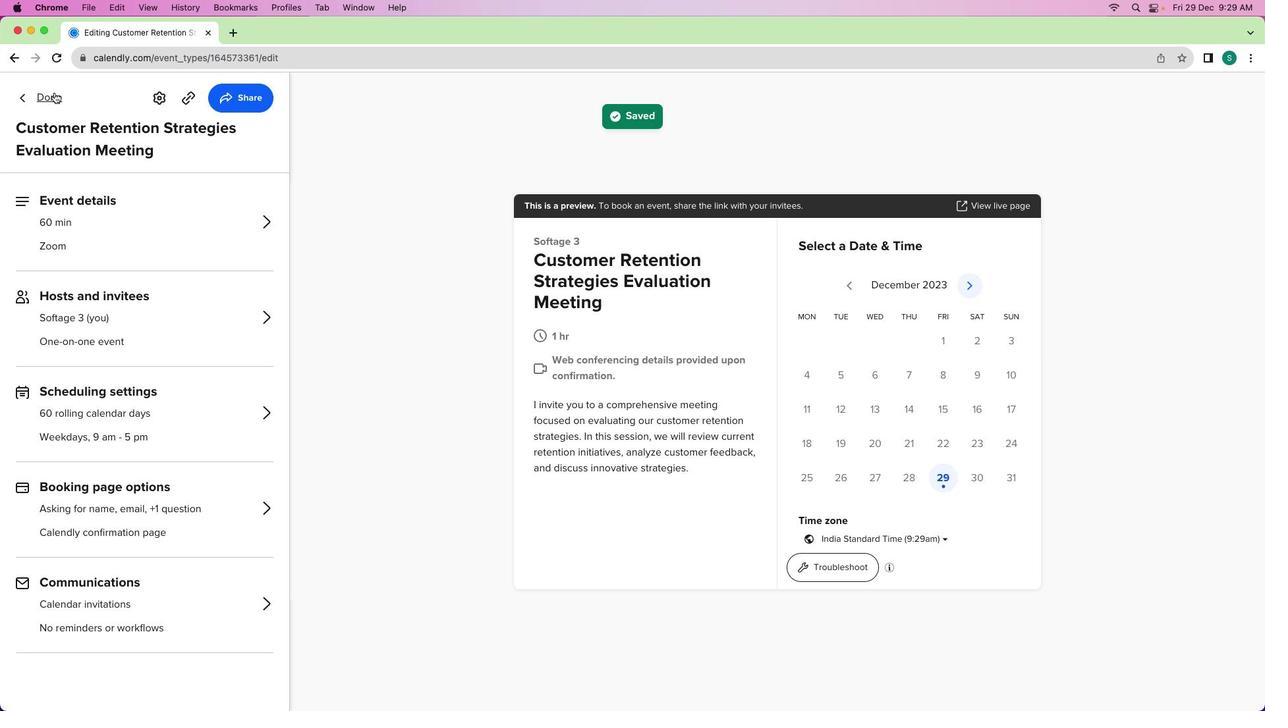 
Action: Mouse moved to (405, 376)
Screenshot: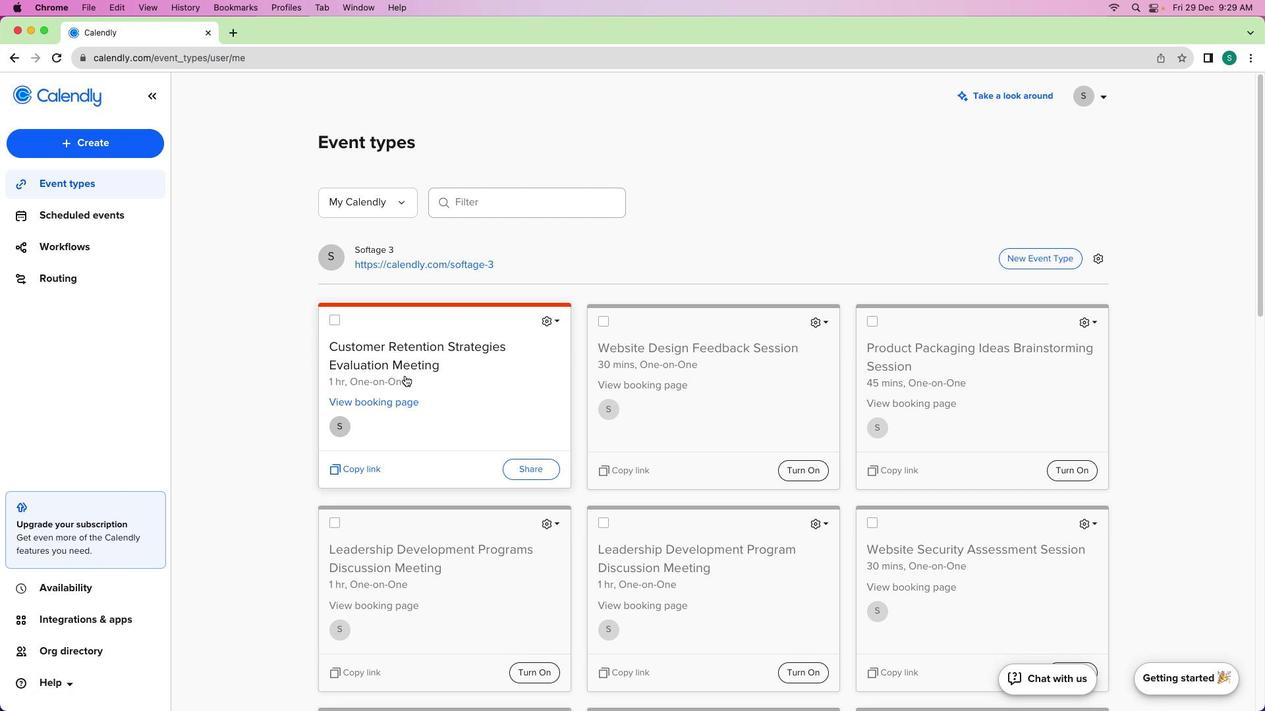 
